 Task: Create a sub task Design and Implement Solution for the task  Develop a new online survey and feedback system in the project AgileCube , assign it to team member softage.3@softage.net and update the status of the sub task to  Completed , set the priority of the sub task to High
Action: Mouse moved to (108, 393)
Screenshot: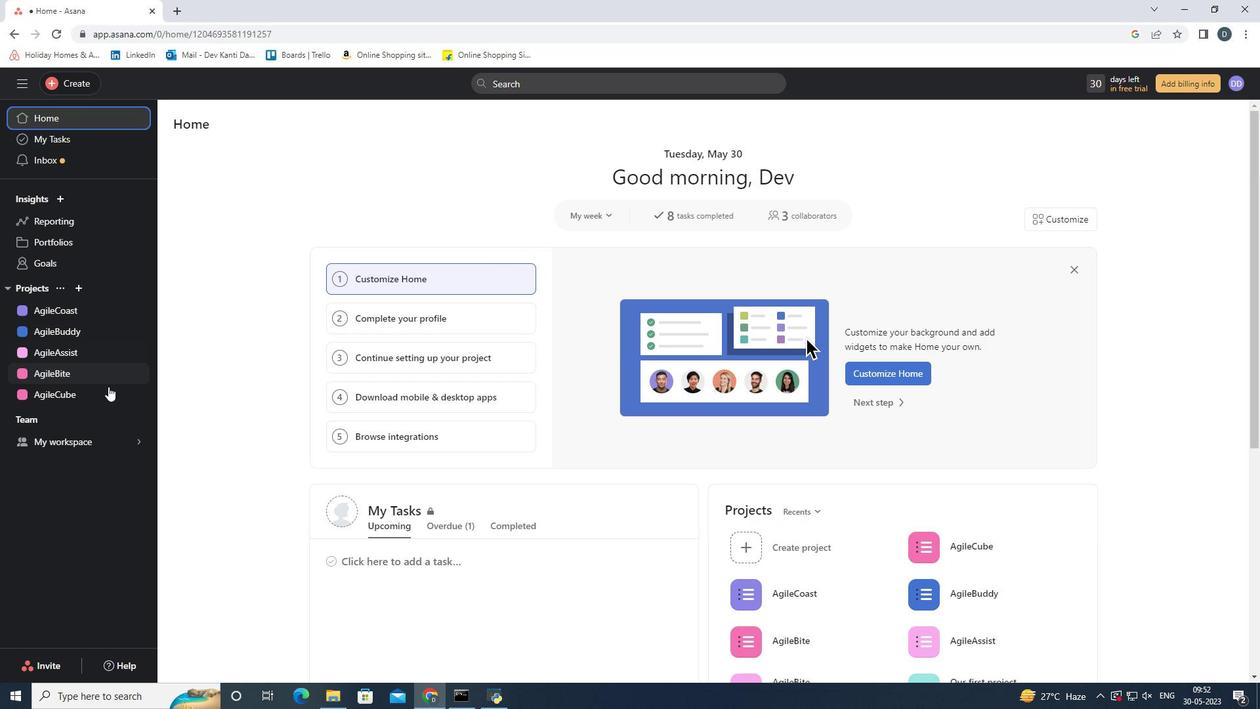 
Action: Mouse pressed left at (108, 393)
Screenshot: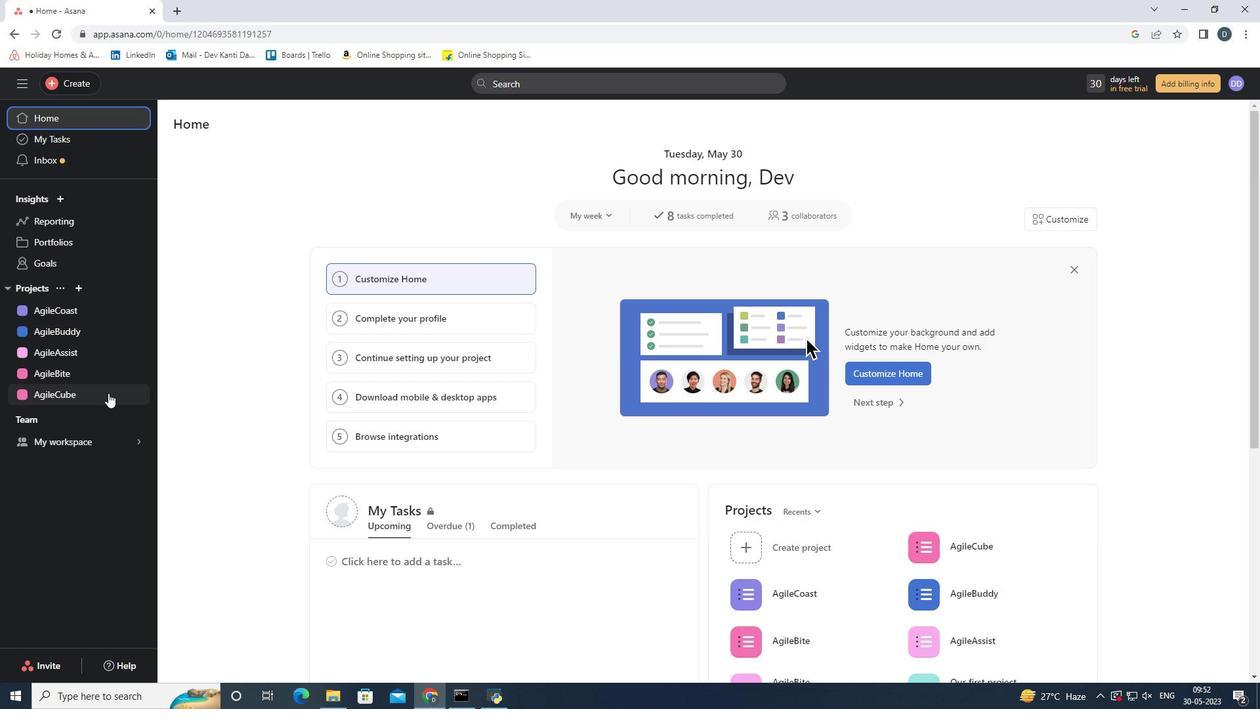 
Action: Mouse moved to (424, 311)
Screenshot: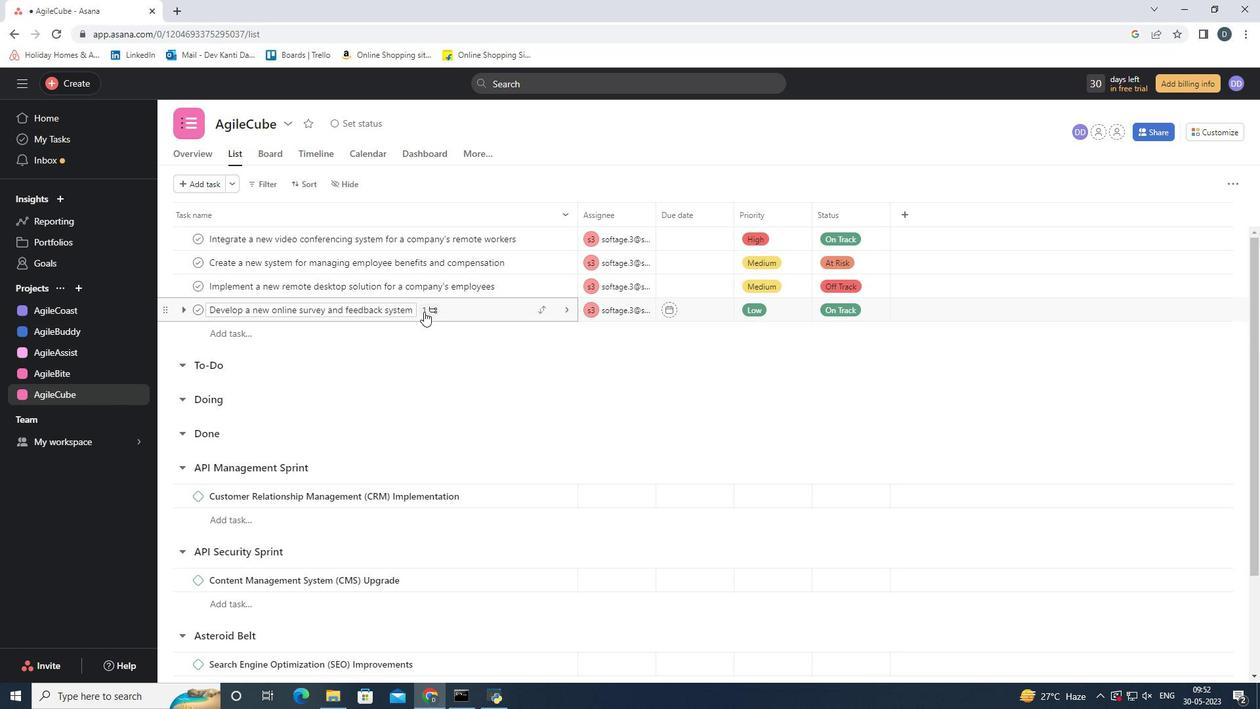 
Action: Mouse pressed left at (424, 311)
Screenshot: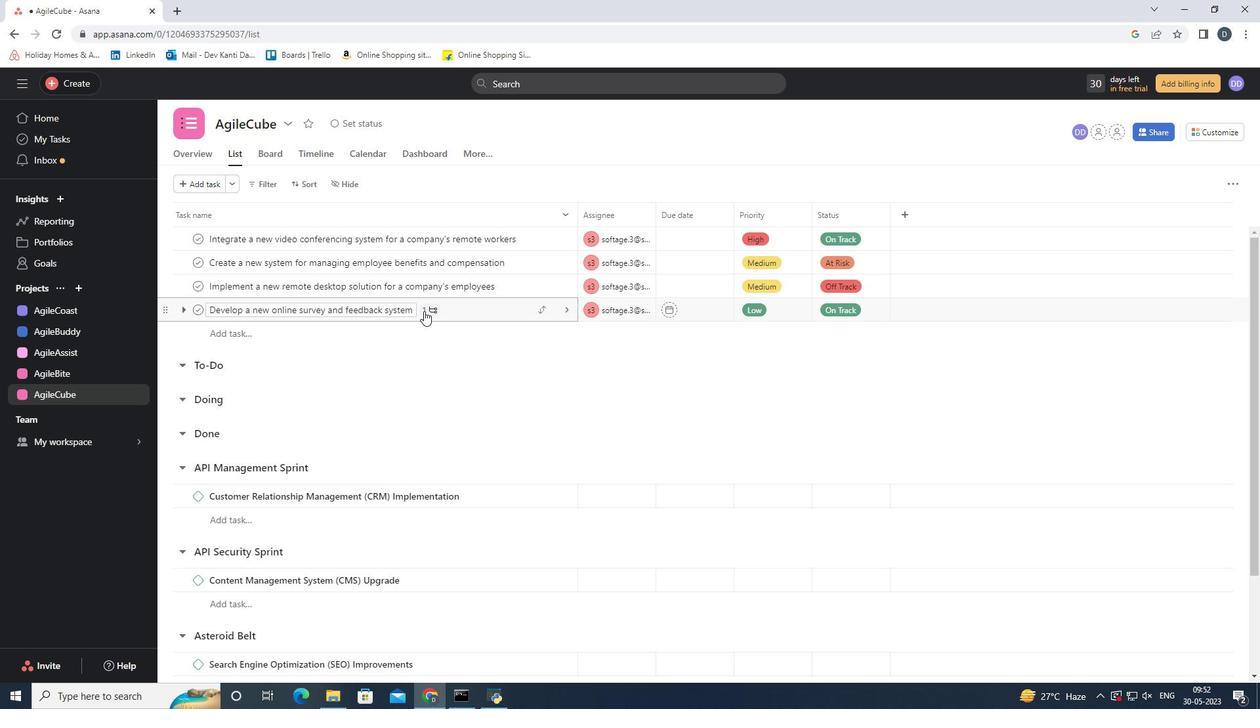 
Action: Mouse moved to (860, 462)
Screenshot: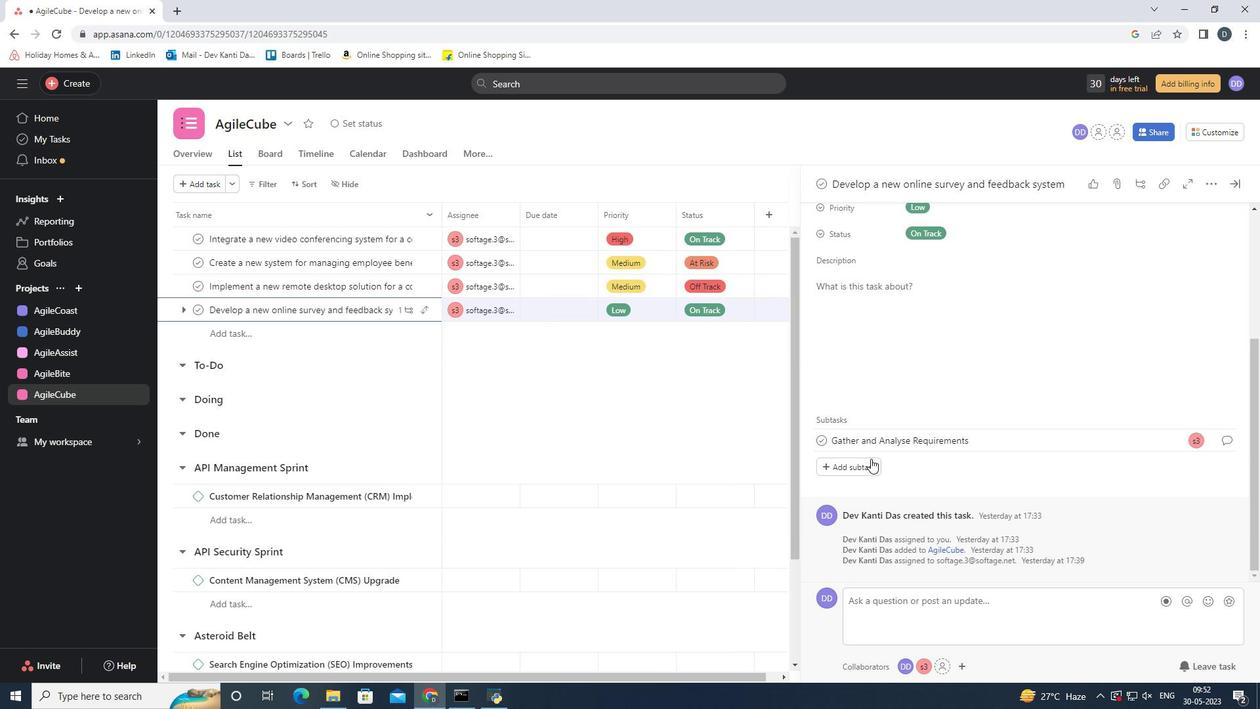 
Action: Mouse pressed left at (860, 462)
Screenshot: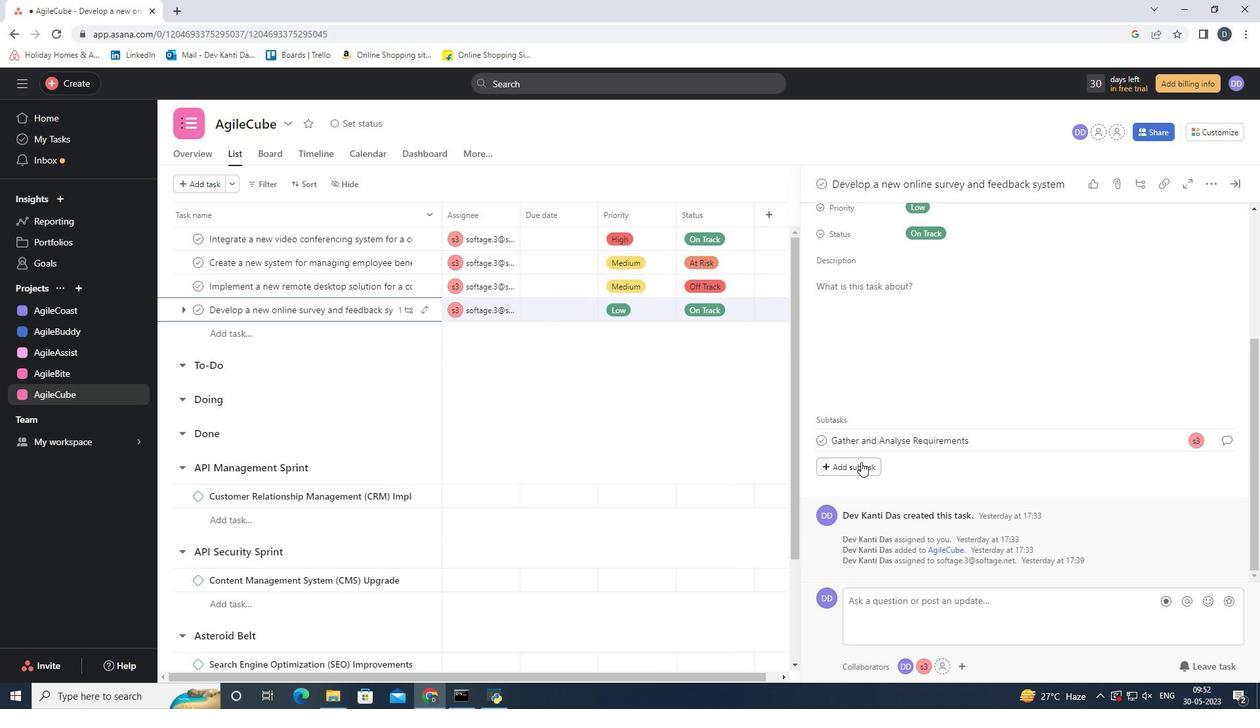 
Action: Mouse moved to (967, 399)
Screenshot: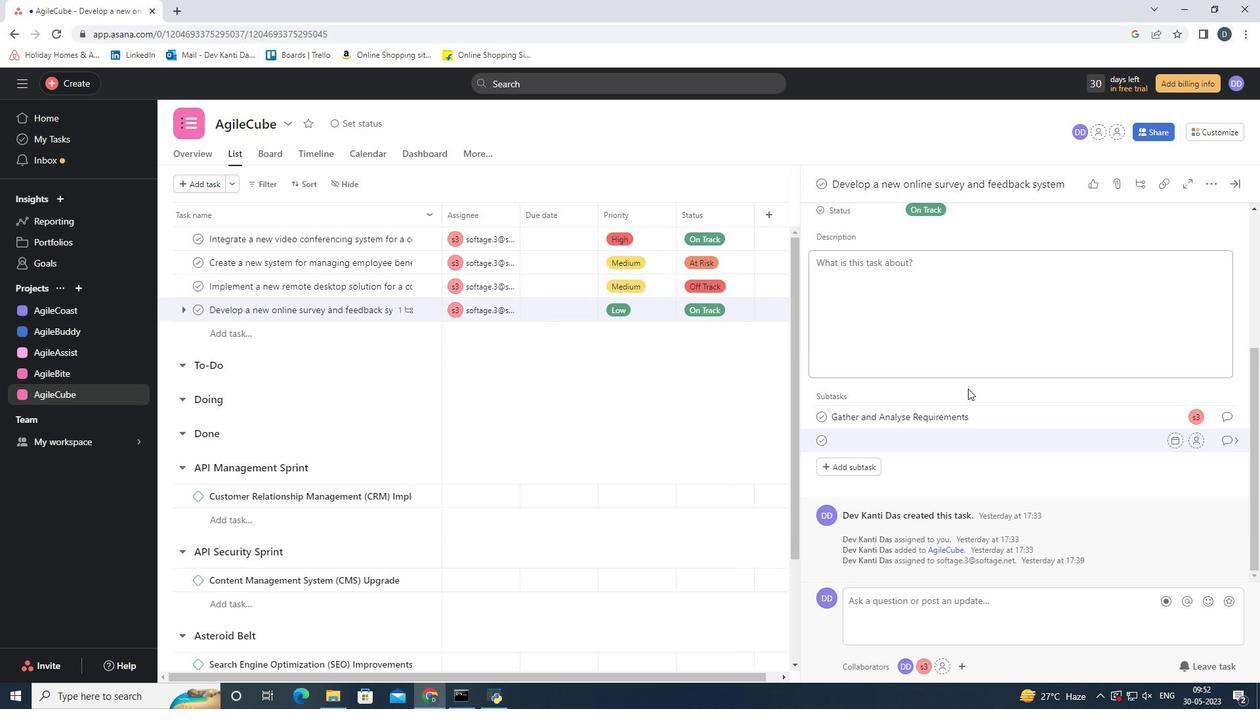 
Action: Key pressed <Key.shift>Design<Key.space>and<Key.space><Key.shift_r><Key.shift_r><Key.shift_r><Key.shift_r><Key.shift_r><Key.shift_r><Key.shift_r>Implement<Key.space><Key.space><Key.backspace><Key.shift>Solution
Screenshot: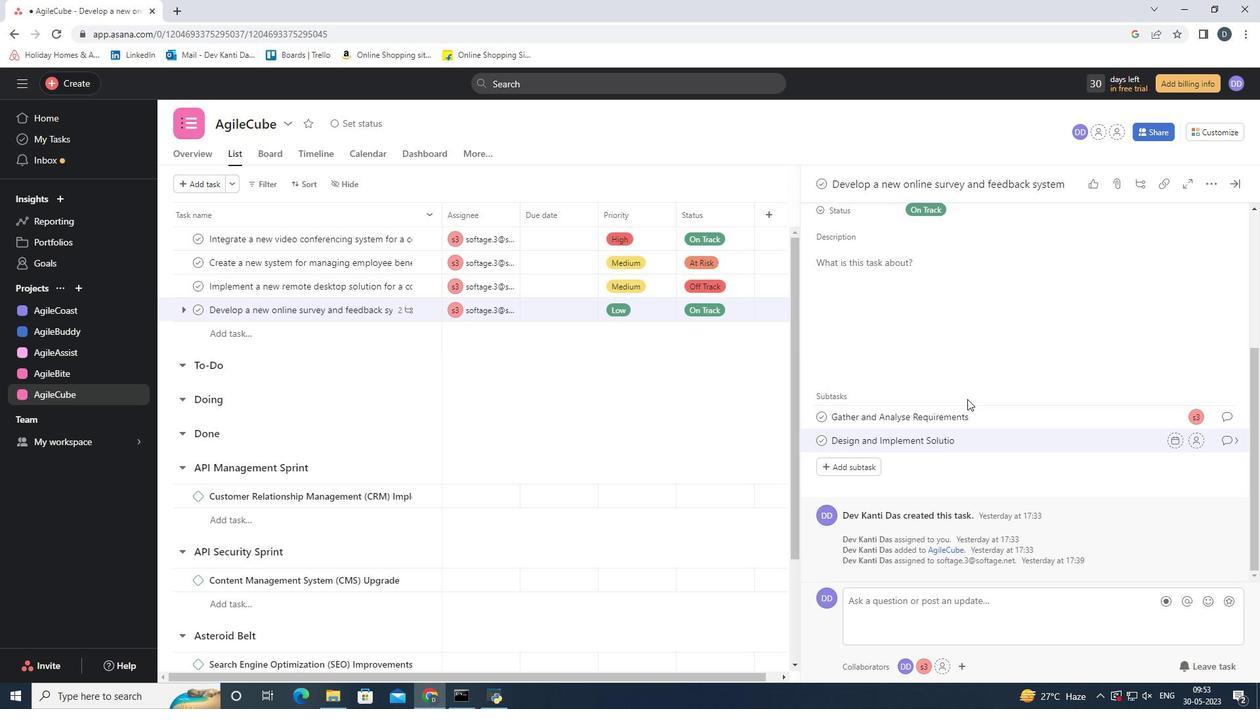 
Action: Mouse moved to (1194, 439)
Screenshot: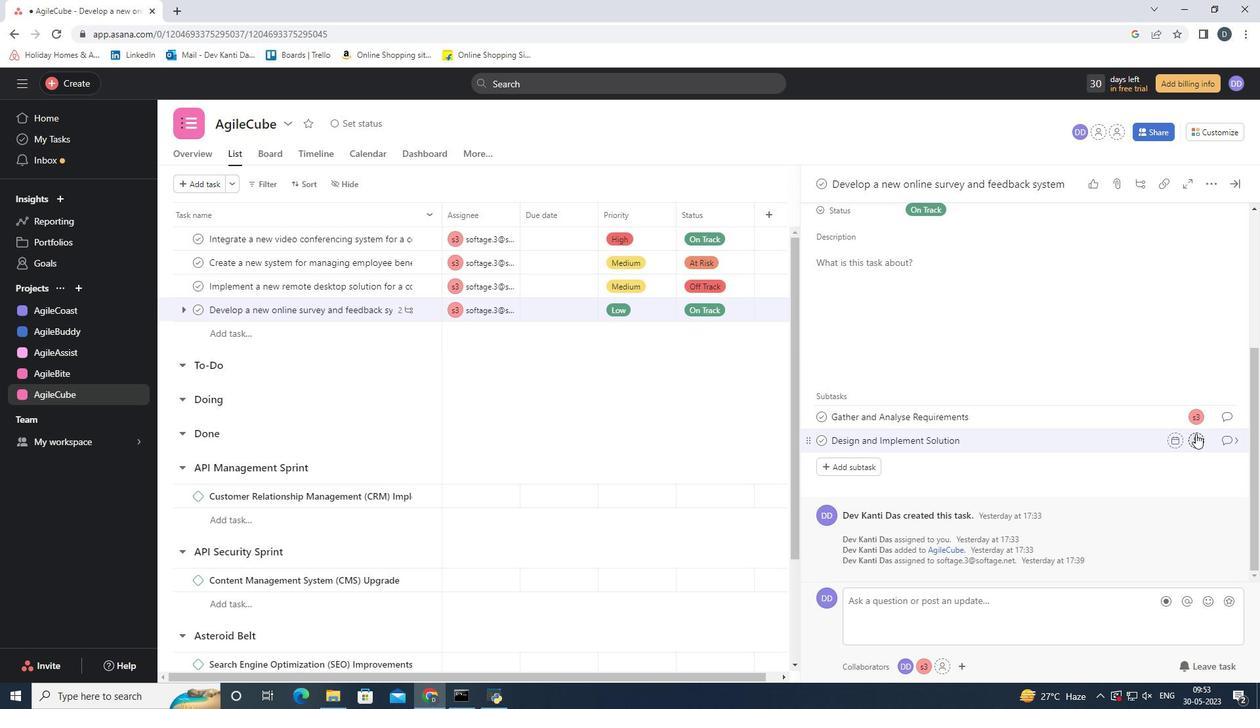 
Action: Mouse pressed left at (1194, 439)
Screenshot: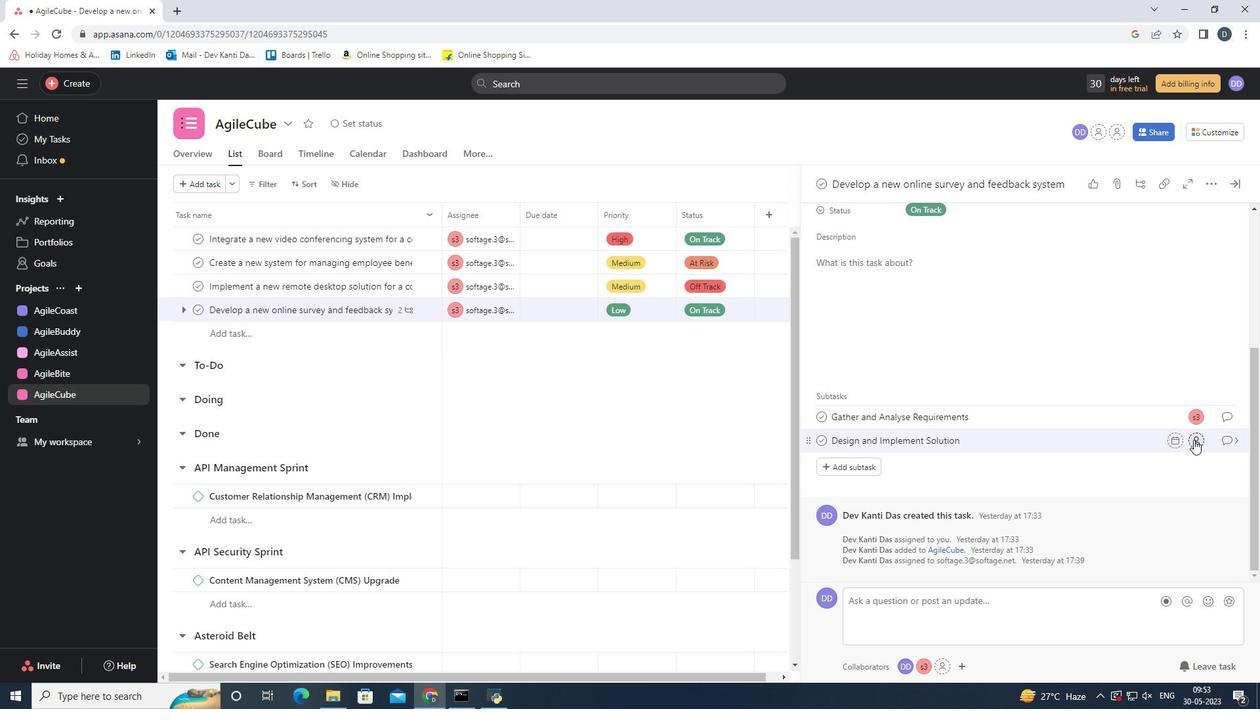 
Action: Mouse moved to (1080, 590)
Screenshot: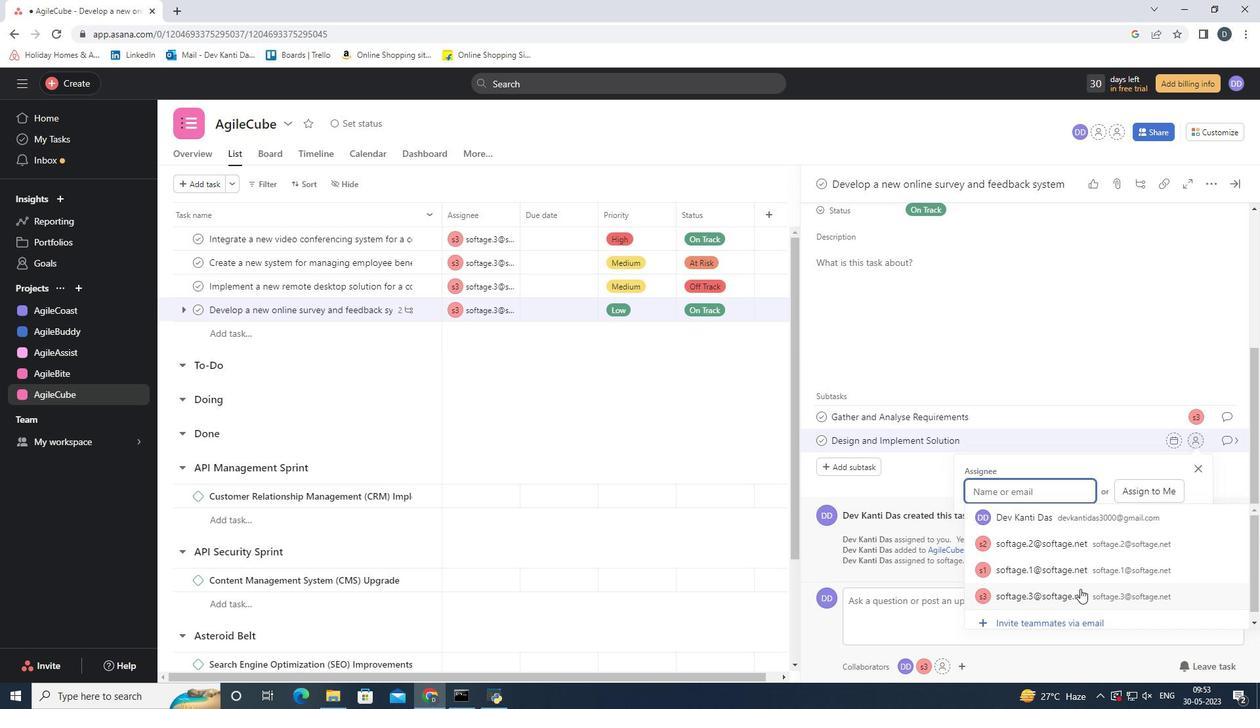 
Action: Mouse pressed left at (1080, 590)
Screenshot: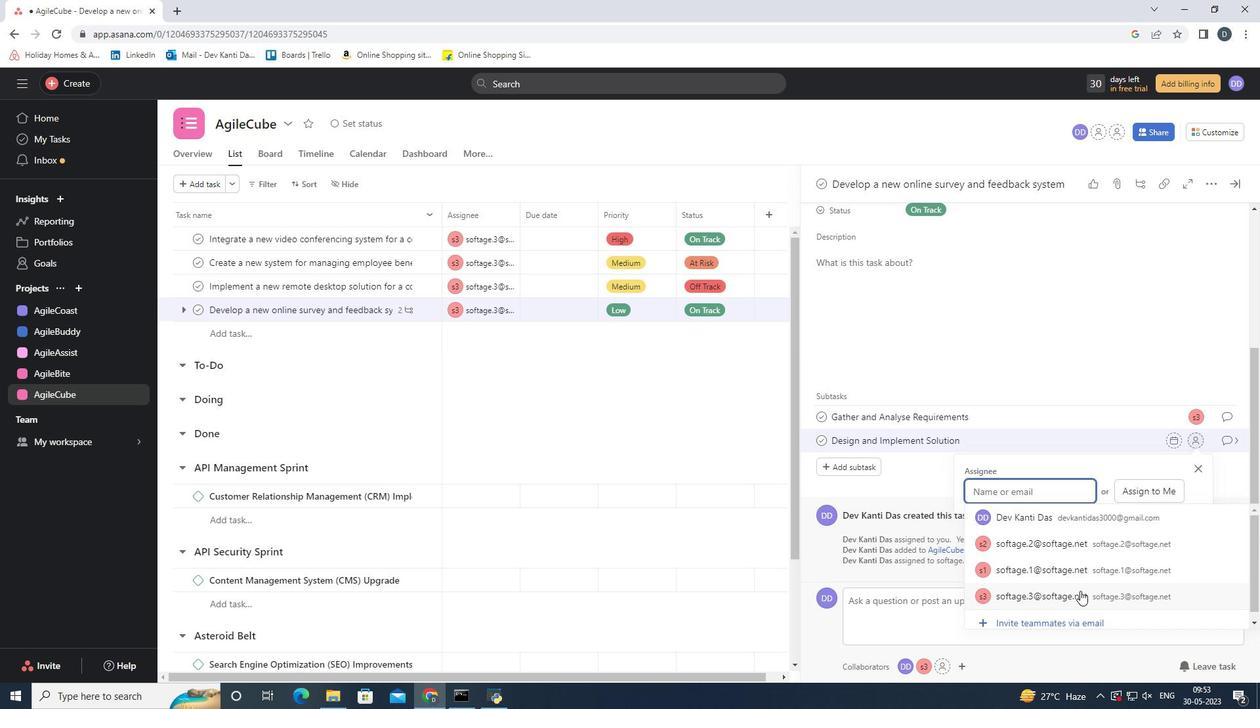 
Action: Mouse moved to (1235, 442)
Screenshot: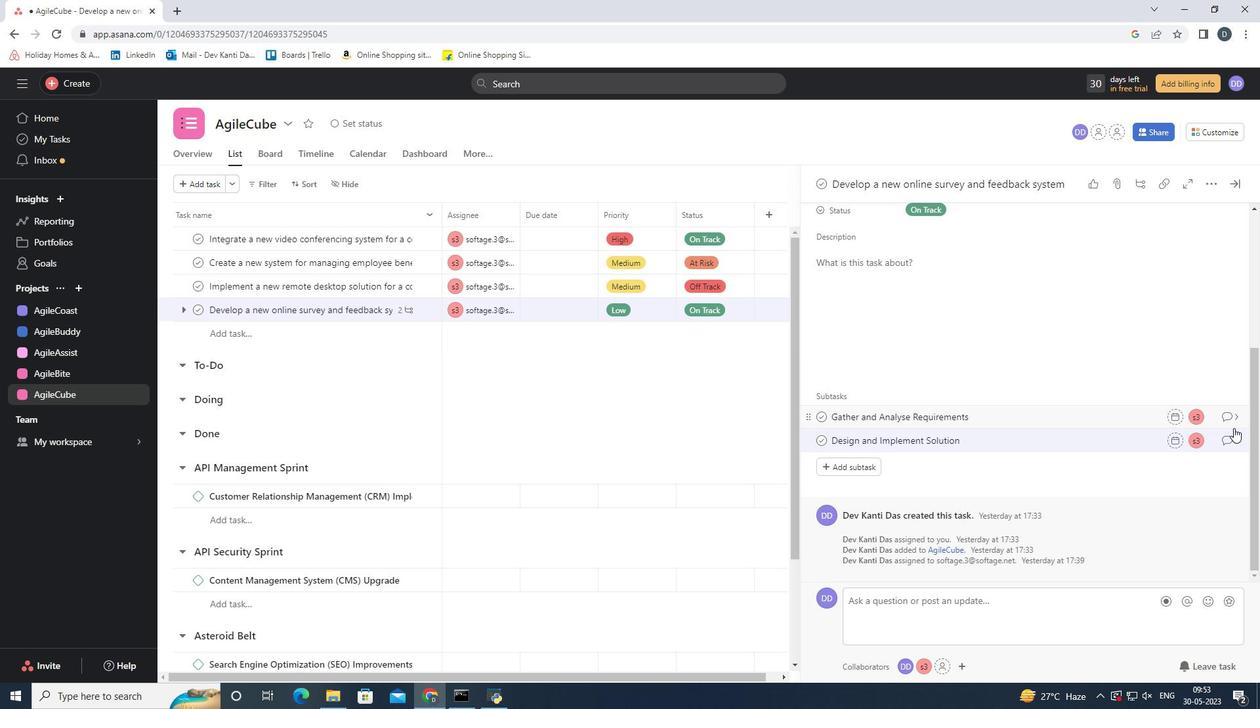 
Action: Mouse pressed left at (1235, 442)
Screenshot: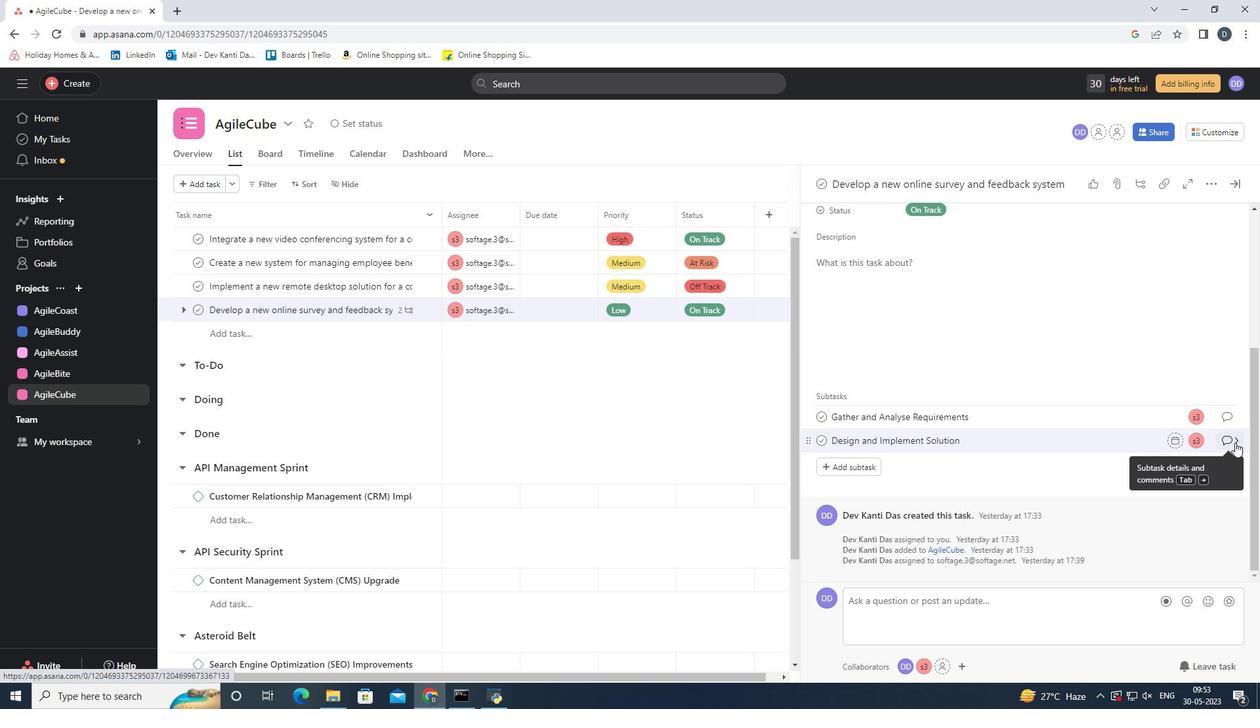 
Action: Mouse moved to (871, 397)
Screenshot: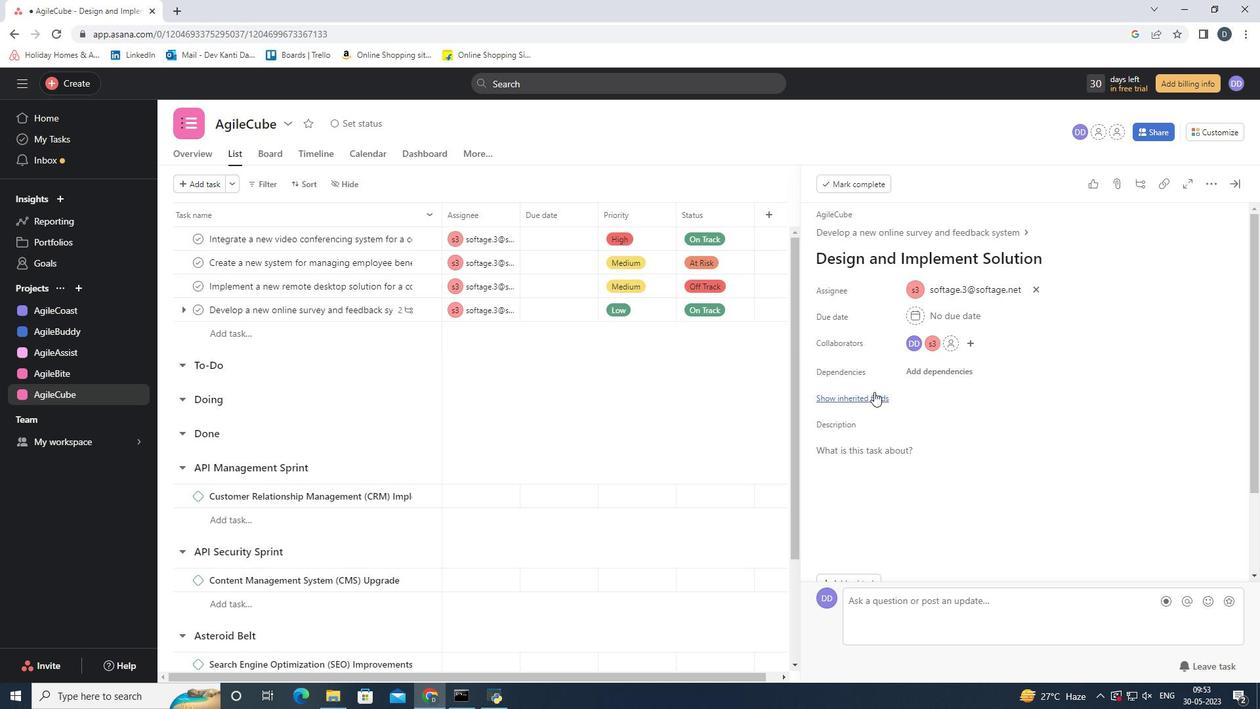 
Action: Mouse pressed left at (871, 397)
Screenshot: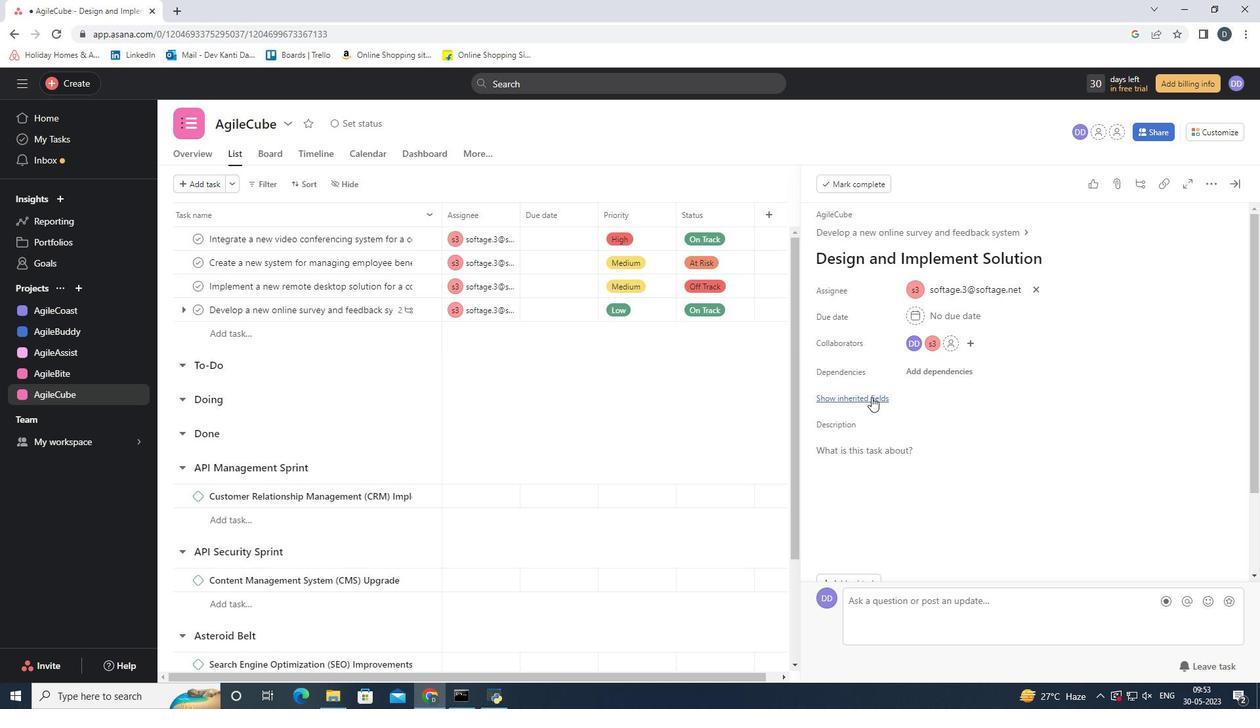 
Action: Mouse moved to (936, 431)
Screenshot: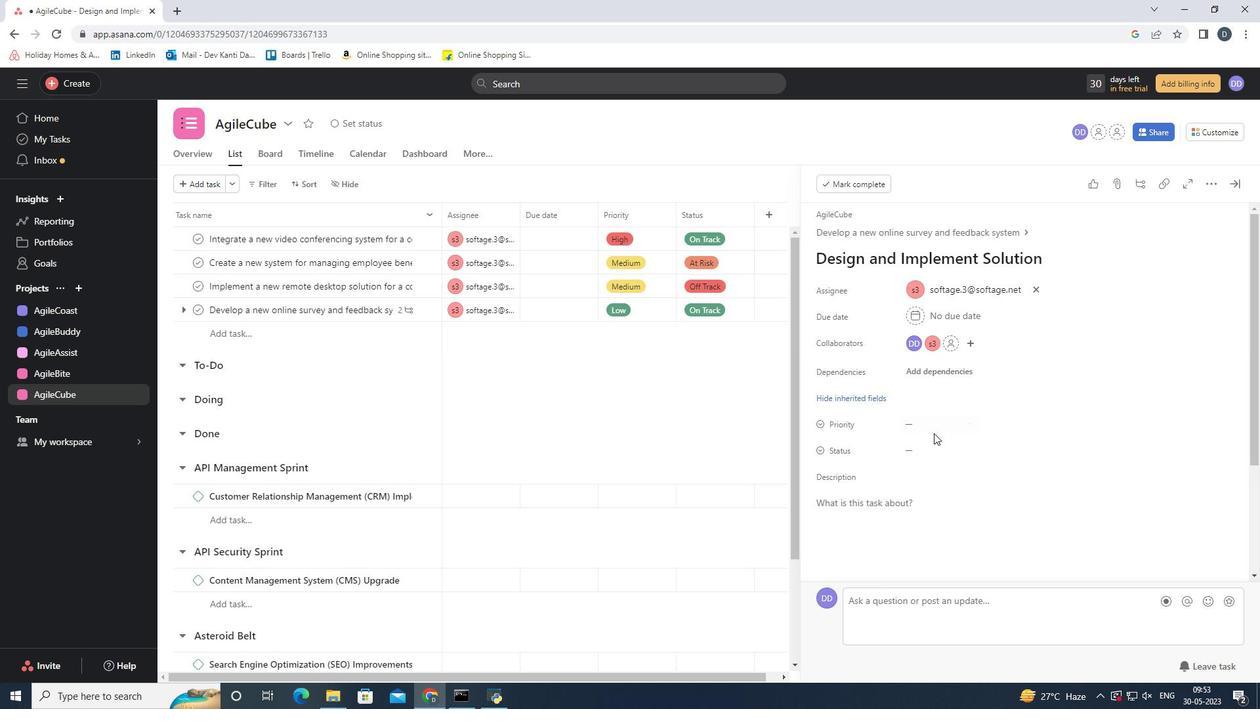 
Action: Mouse pressed left at (936, 431)
Screenshot: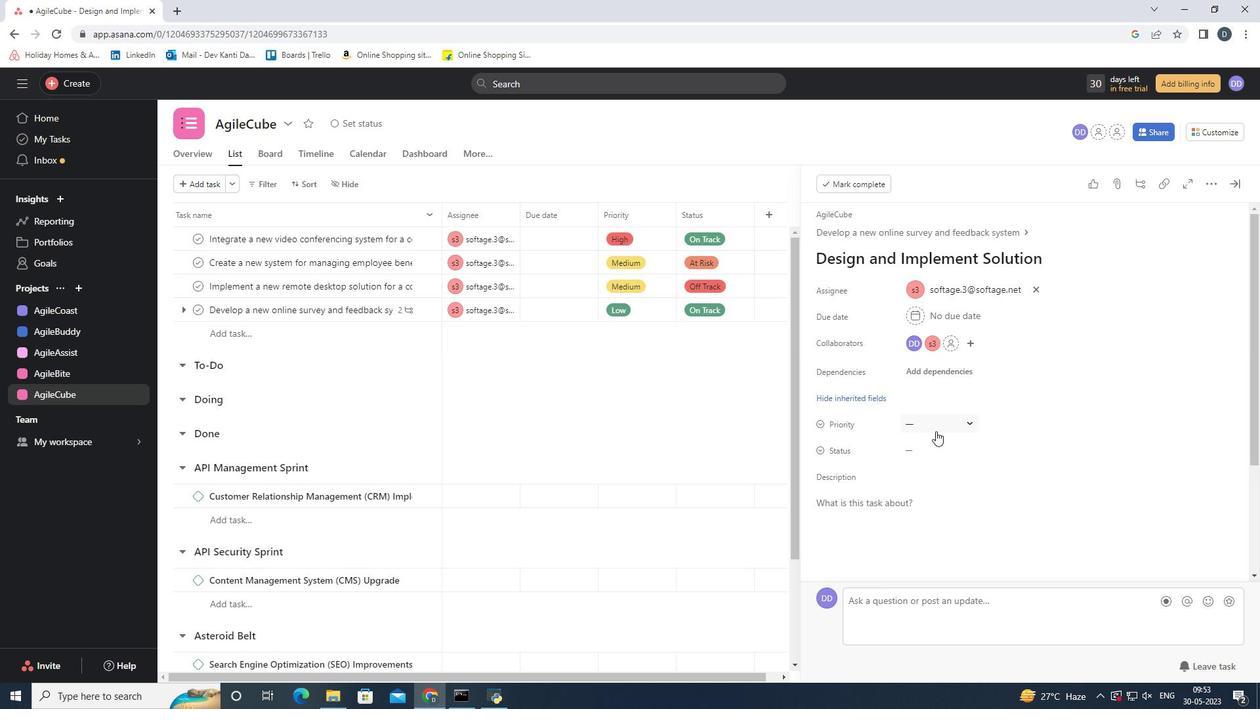 
Action: Mouse moved to (943, 462)
Screenshot: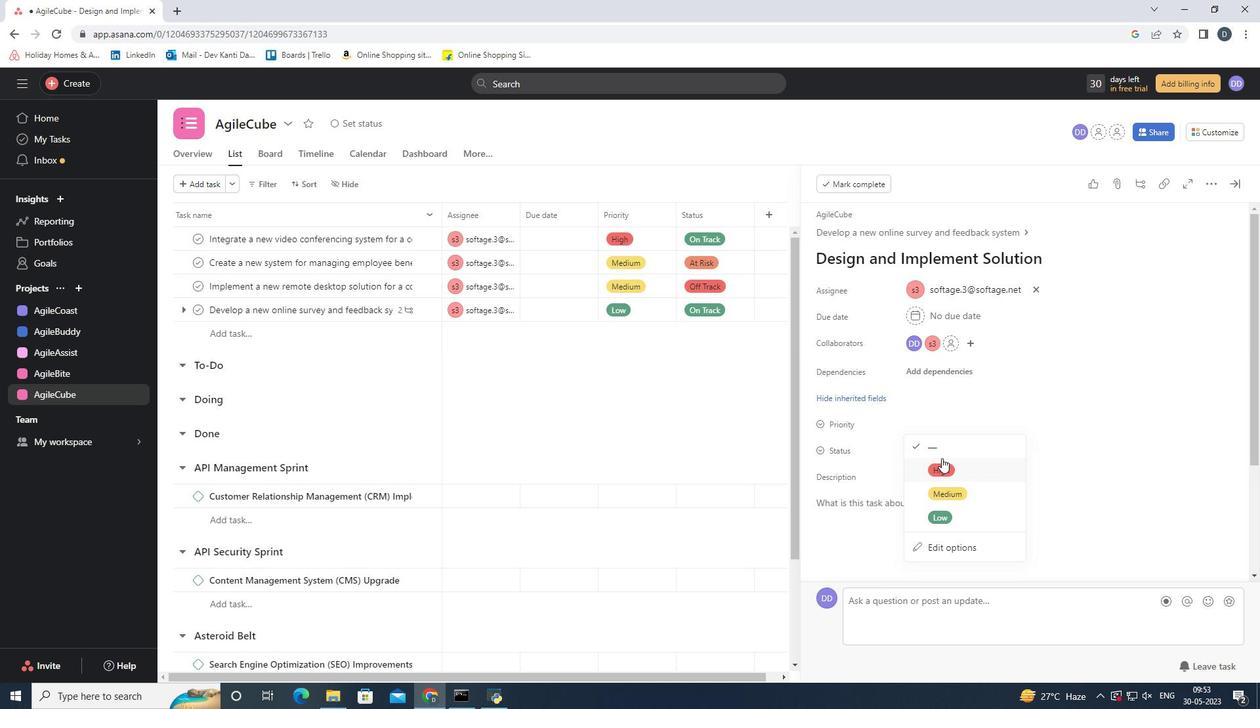 
Action: Mouse pressed left at (943, 462)
Screenshot: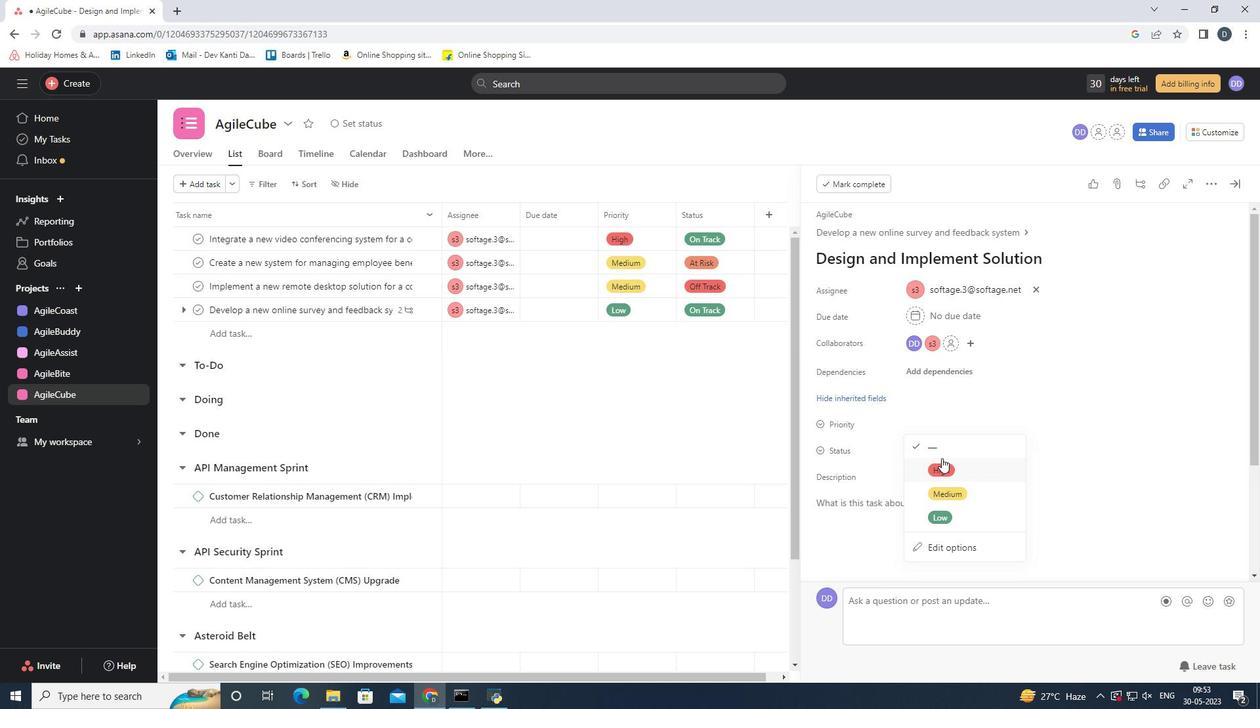 
Action: Mouse moved to (943, 453)
Screenshot: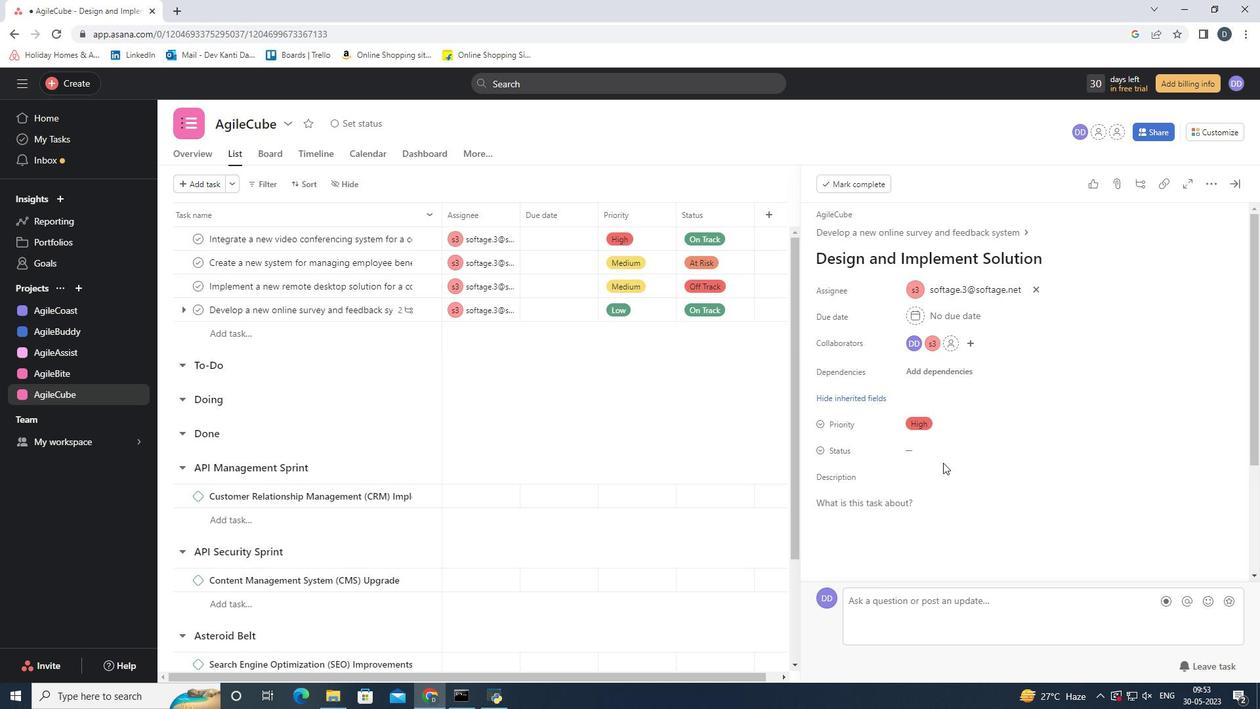 
Action: Mouse pressed left at (943, 453)
Screenshot: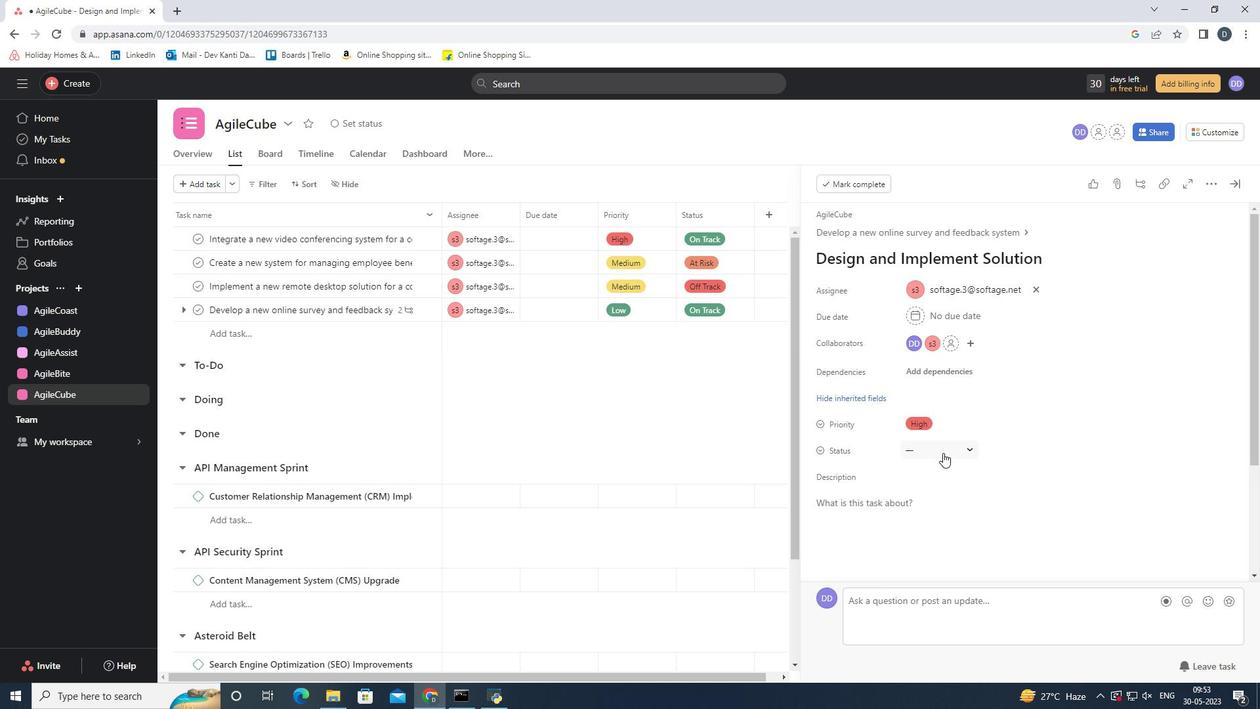
Action: Mouse moved to (955, 584)
Screenshot: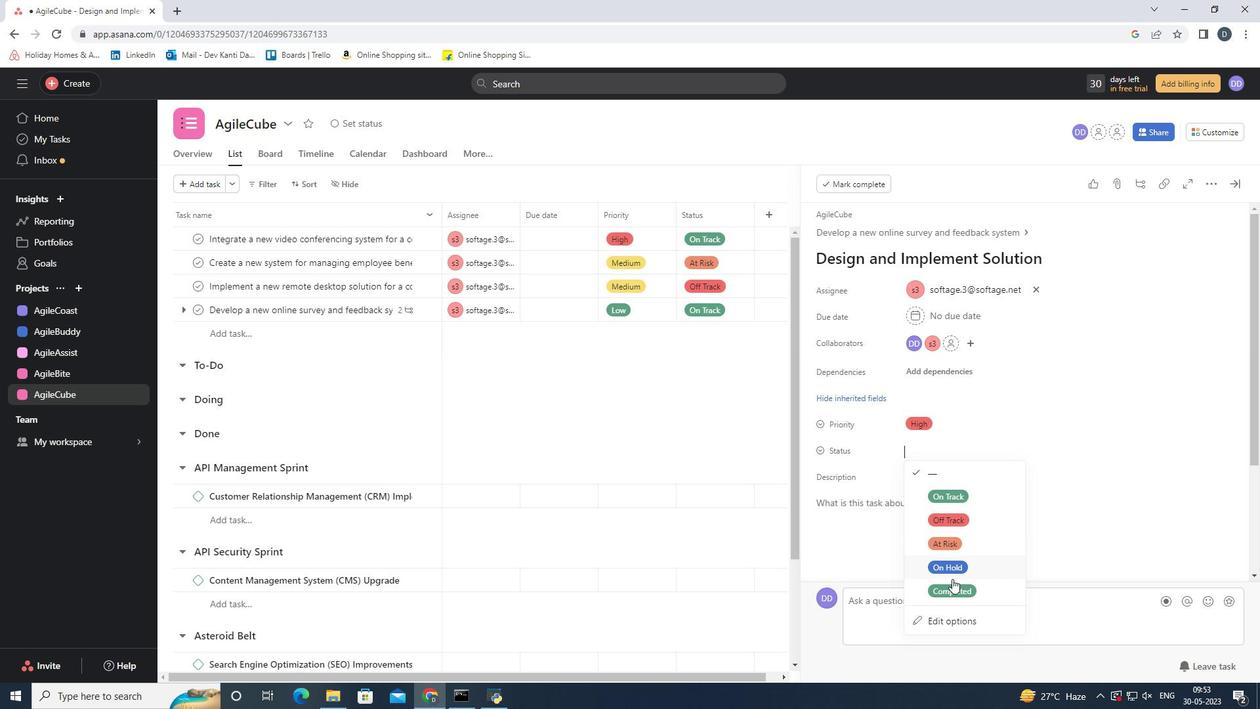 
Action: Mouse pressed left at (955, 584)
Screenshot: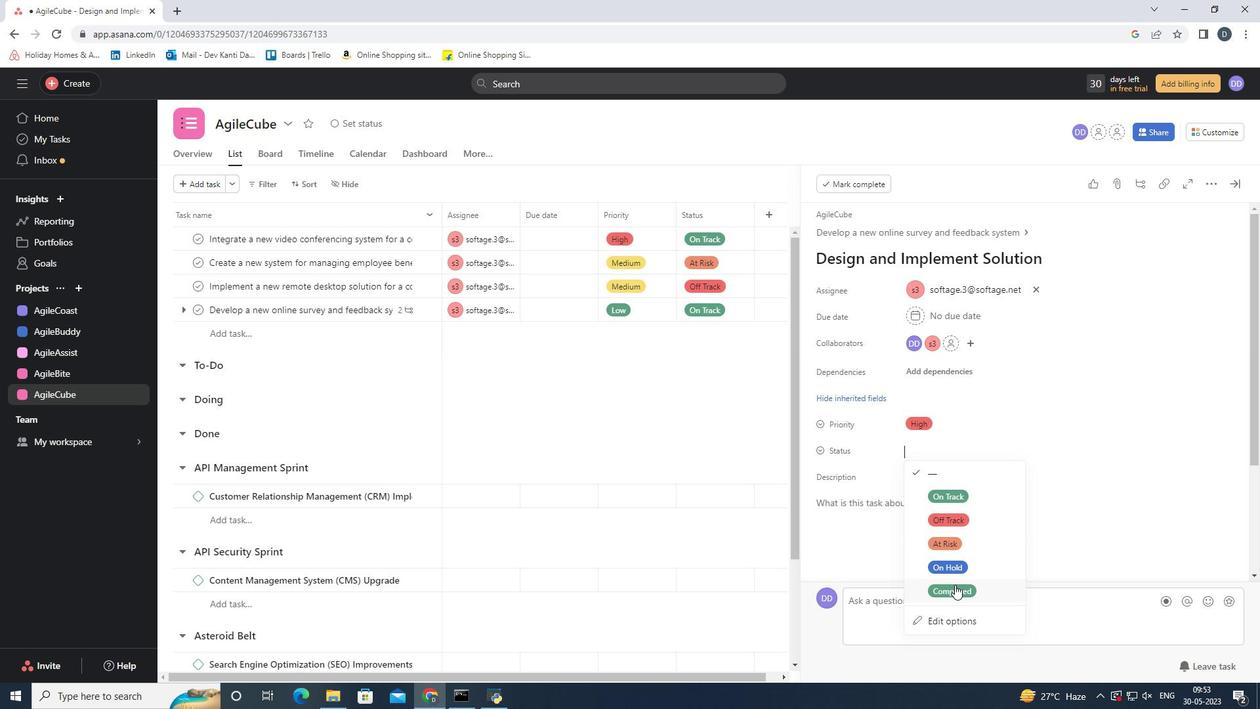 
Action: Mouse moved to (1230, 183)
Screenshot: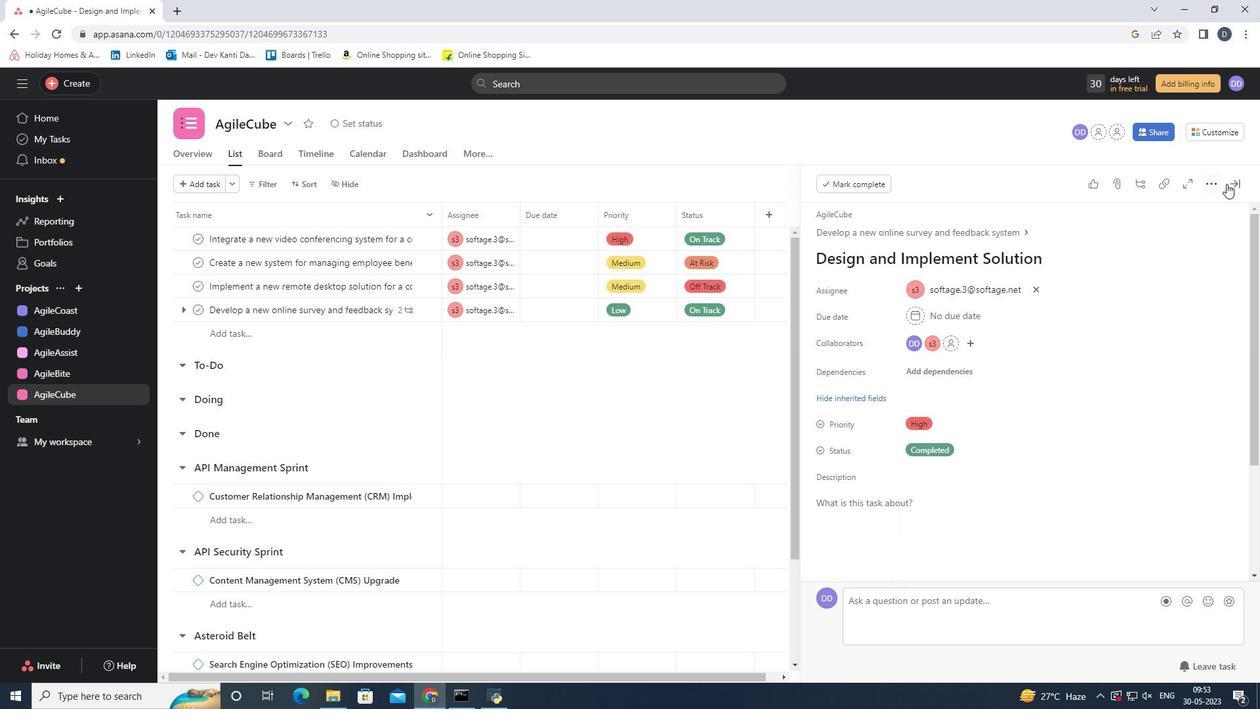 
Action: Mouse pressed left at (1230, 183)
Screenshot: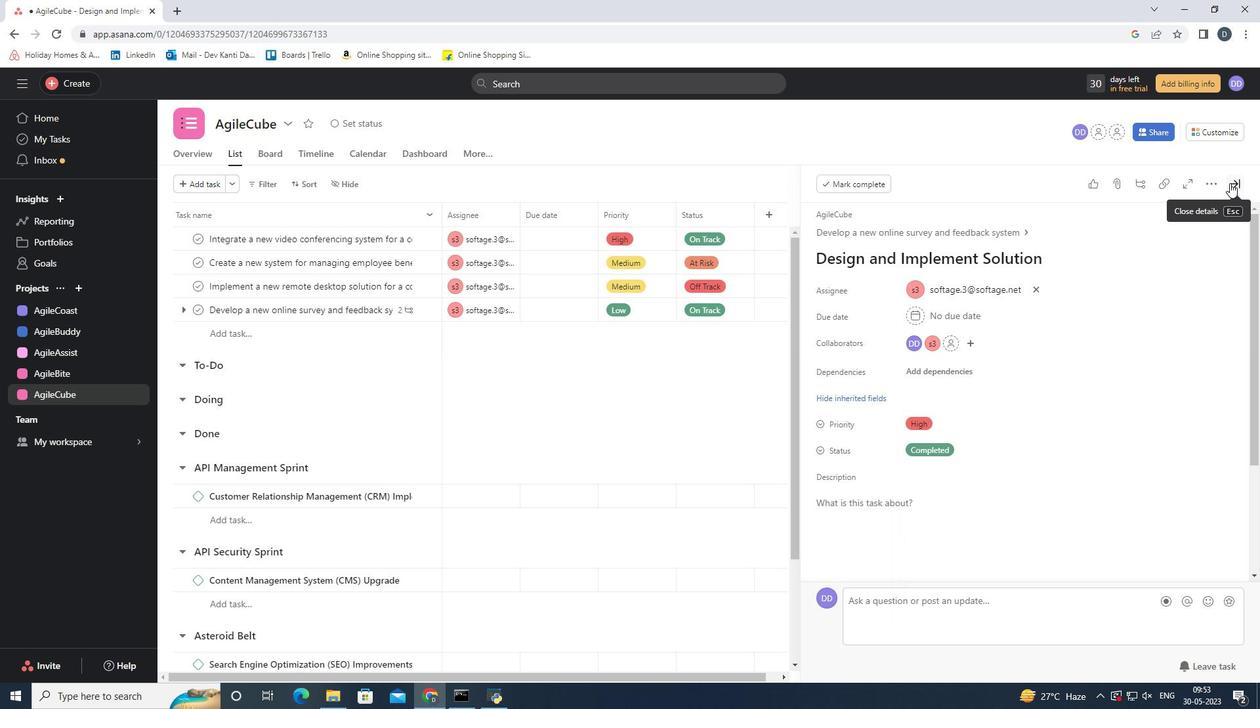 
Action: Mouse moved to (430, 307)
Screenshot: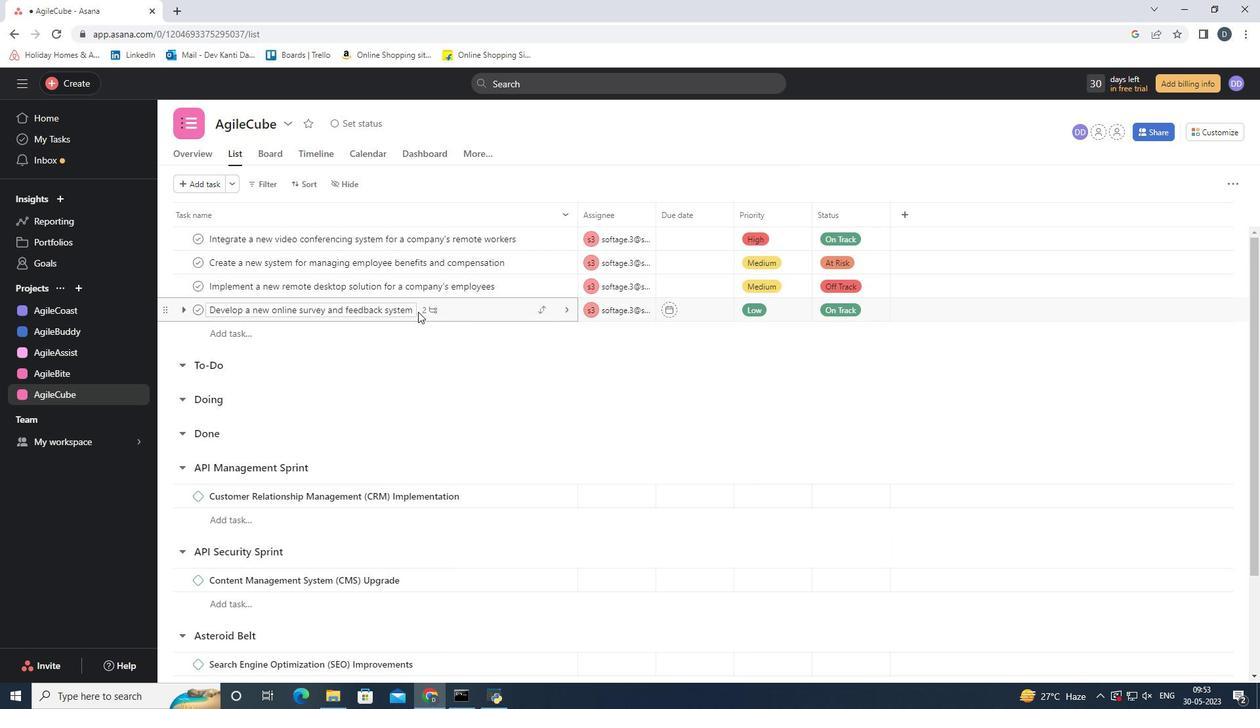 
Action: Mouse pressed left at (430, 307)
Screenshot: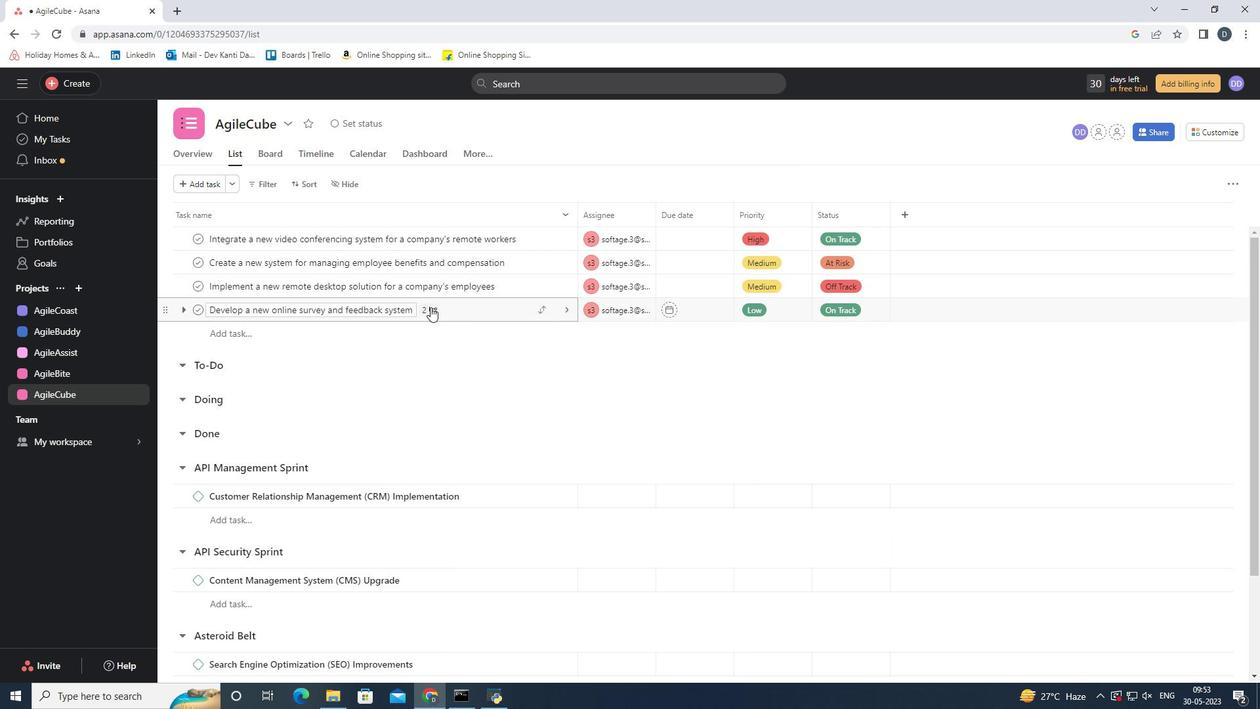 
Action: Mouse moved to (1231, 443)
Screenshot: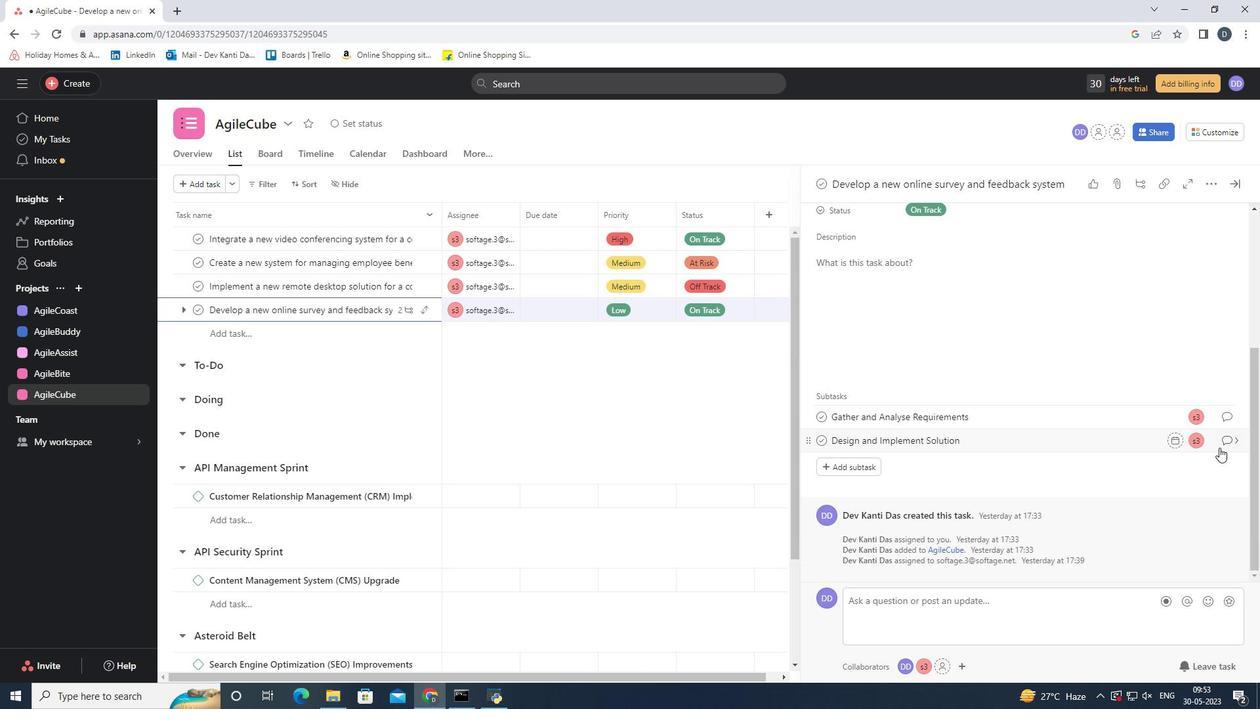 
Action: Mouse pressed left at (1231, 443)
Screenshot: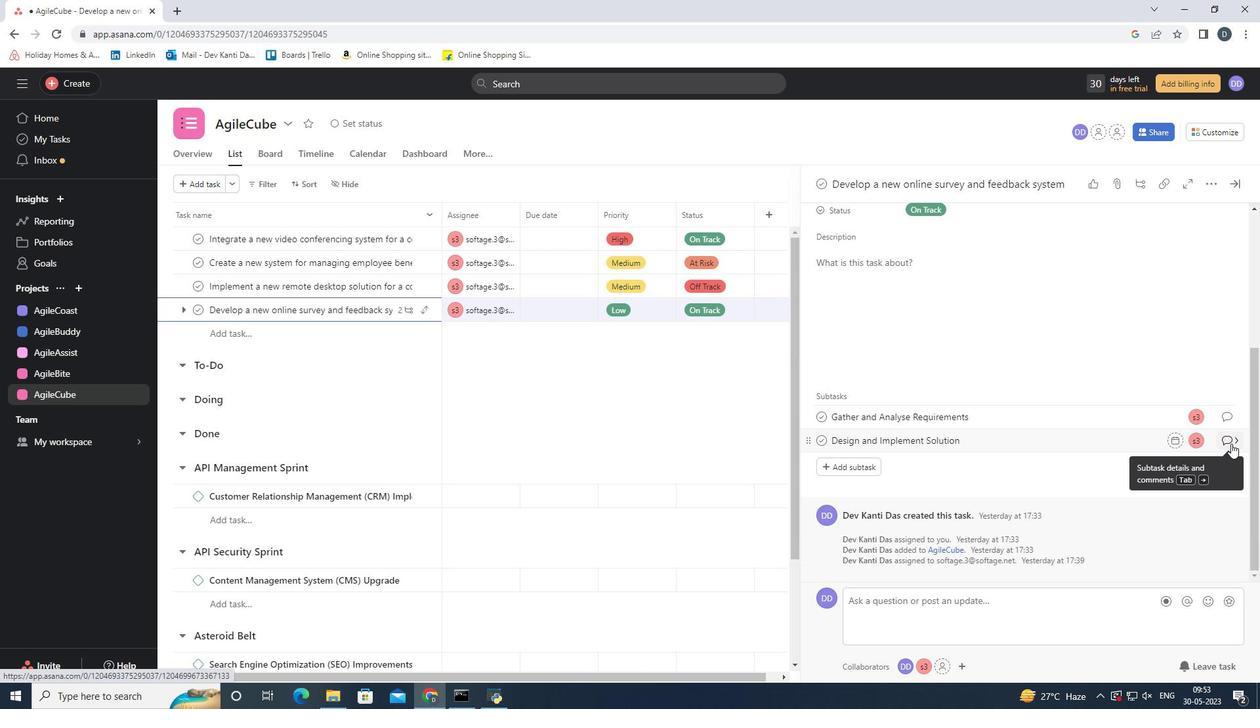 
Action: Mouse moved to (842, 399)
Screenshot: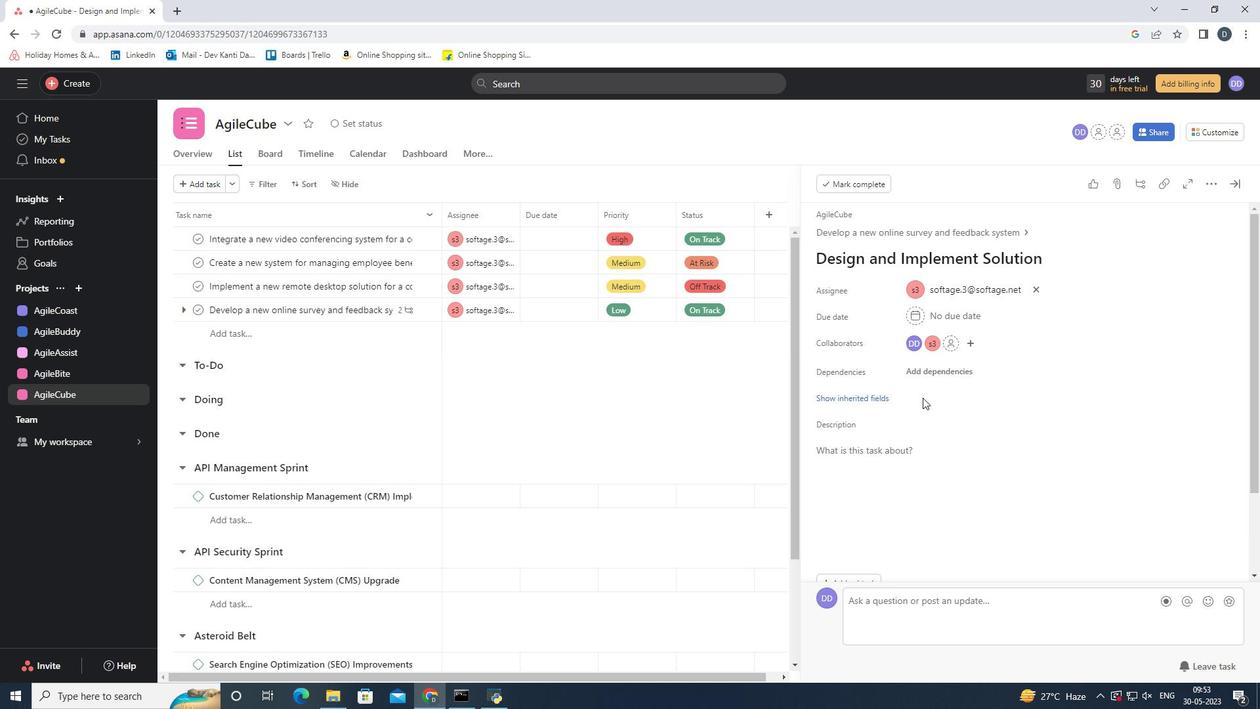 
Action: Mouse pressed left at (842, 399)
Screenshot: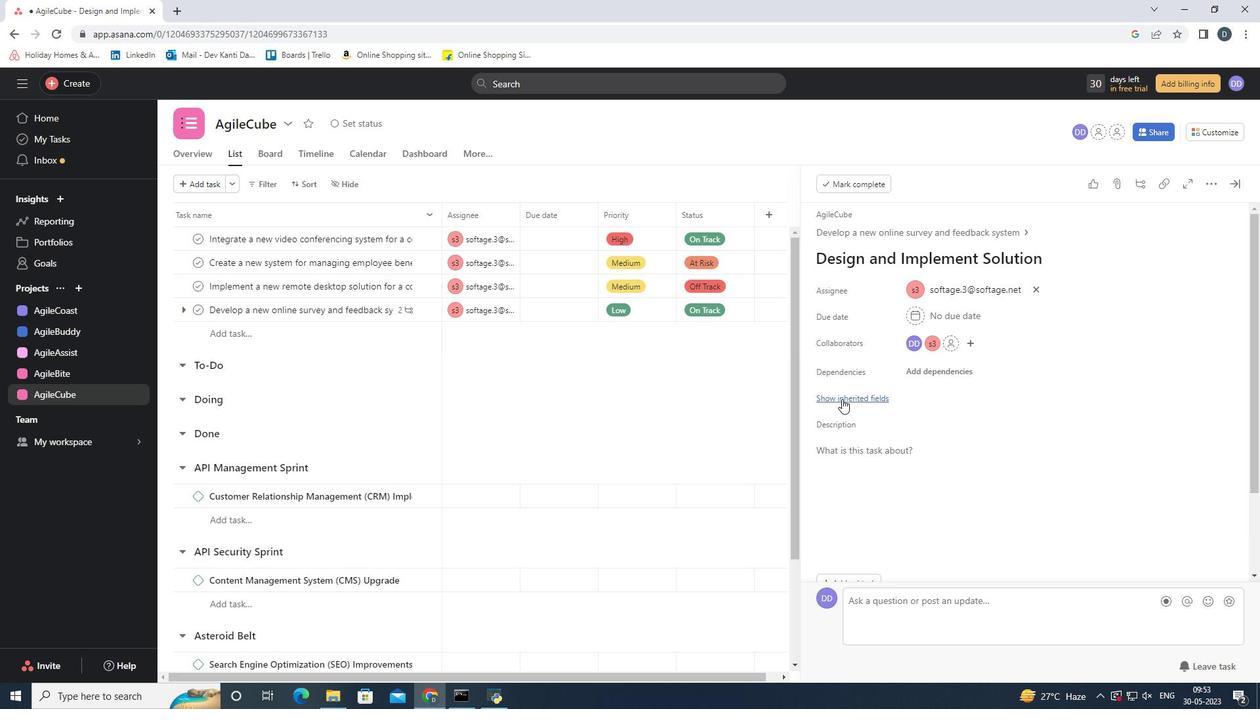 
Action: Mouse moved to (1232, 179)
Screenshot: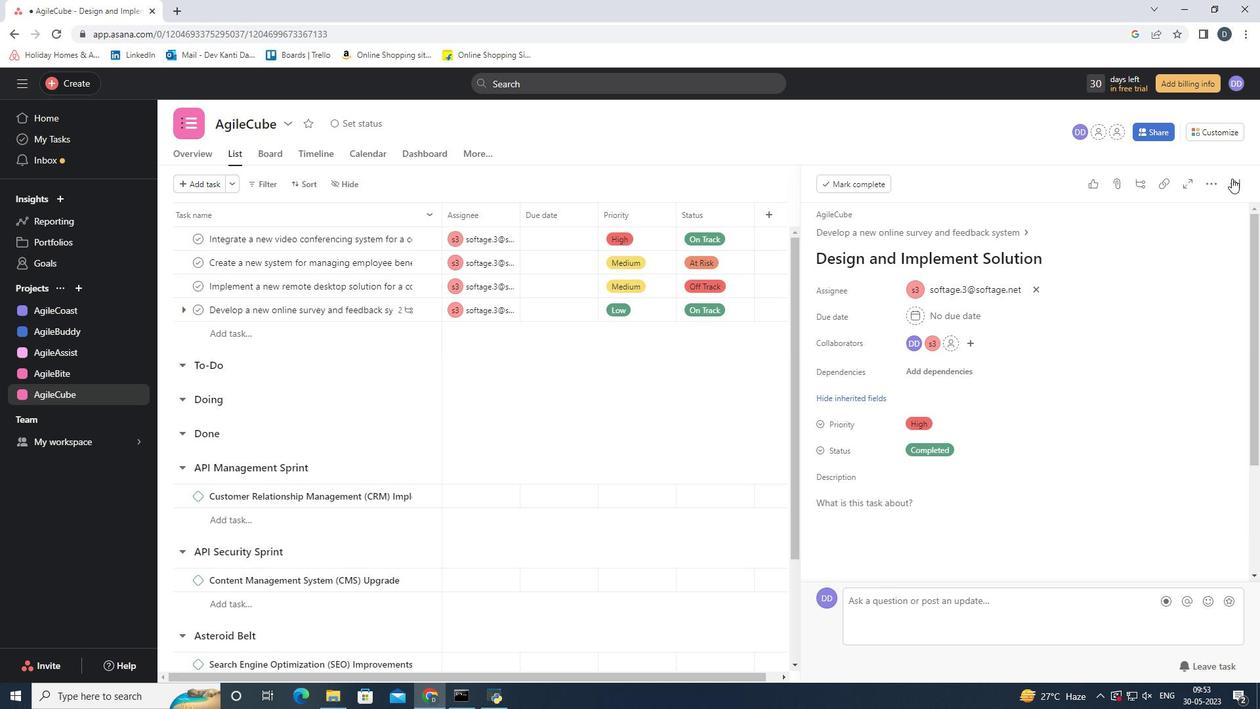 
Action: Mouse pressed left at (1232, 179)
Screenshot: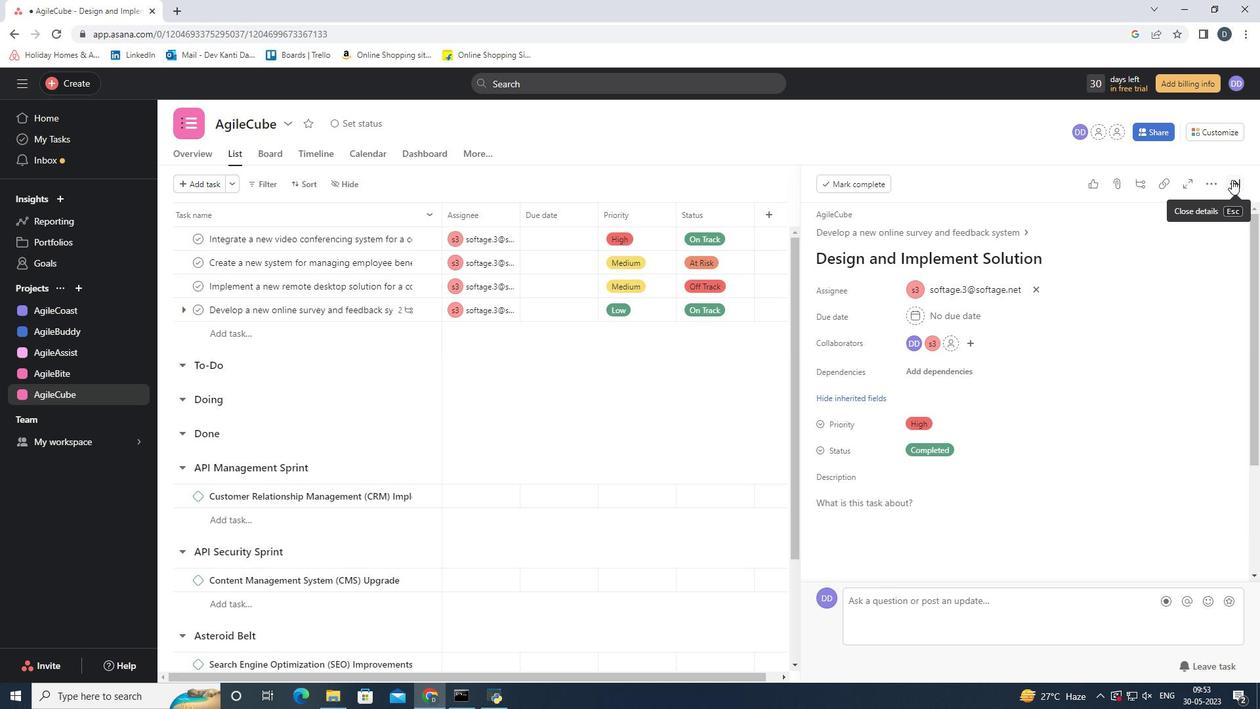 
Action: Mouse moved to (892, 408)
Screenshot: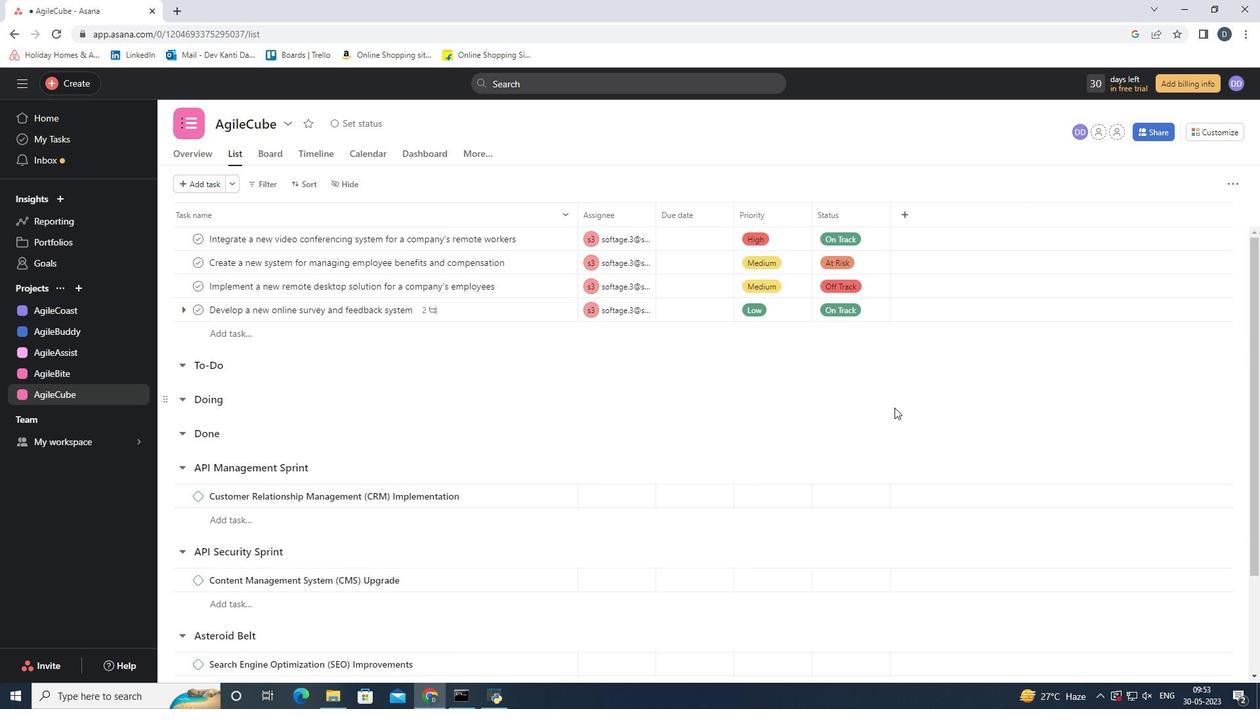 
